 Task: Add a button with the title "Due date: three weeks later" that sets the due date to 3 weeks later.
Action: Mouse moved to (429, 200)
Screenshot: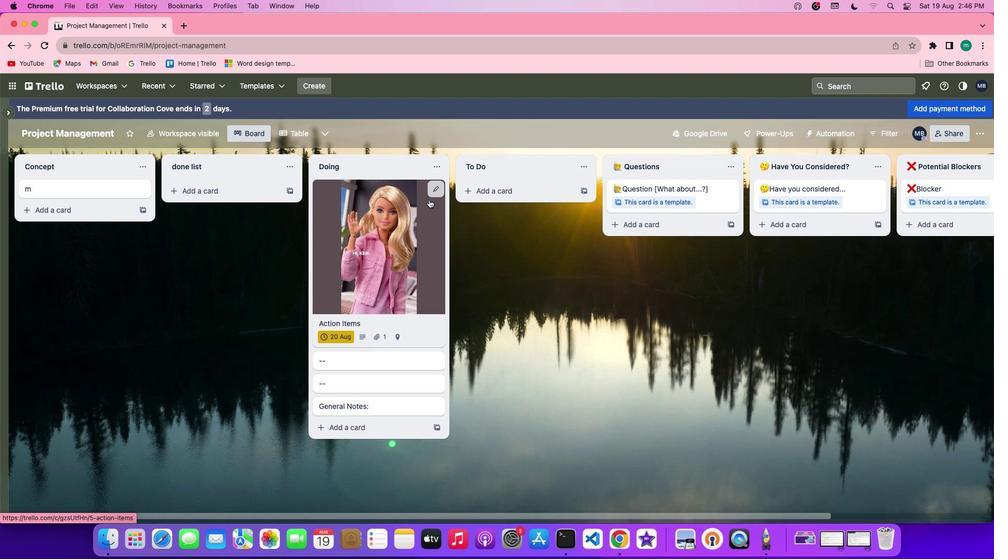 
Action: Mouse pressed left at (429, 200)
Screenshot: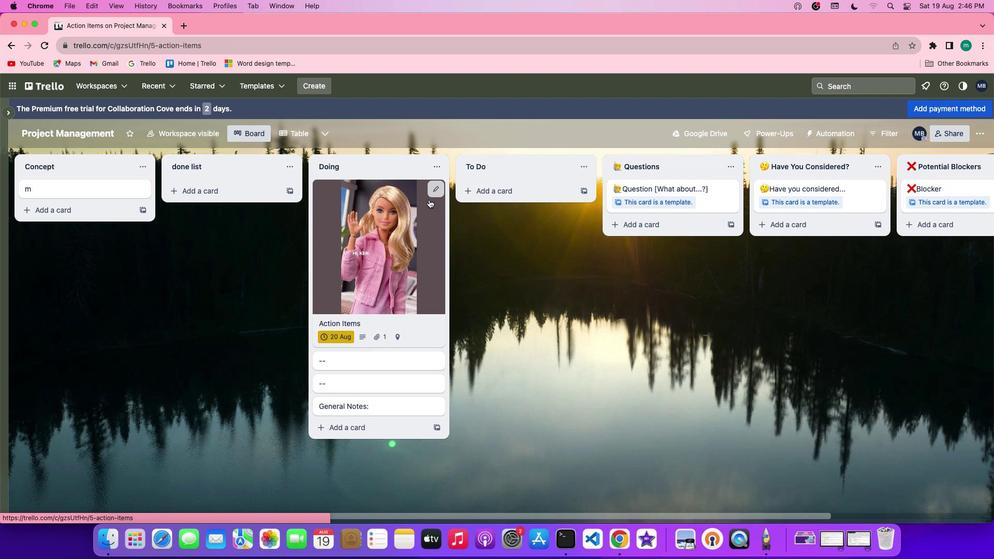 
Action: Mouse moved to (639, 320)
Screenshot: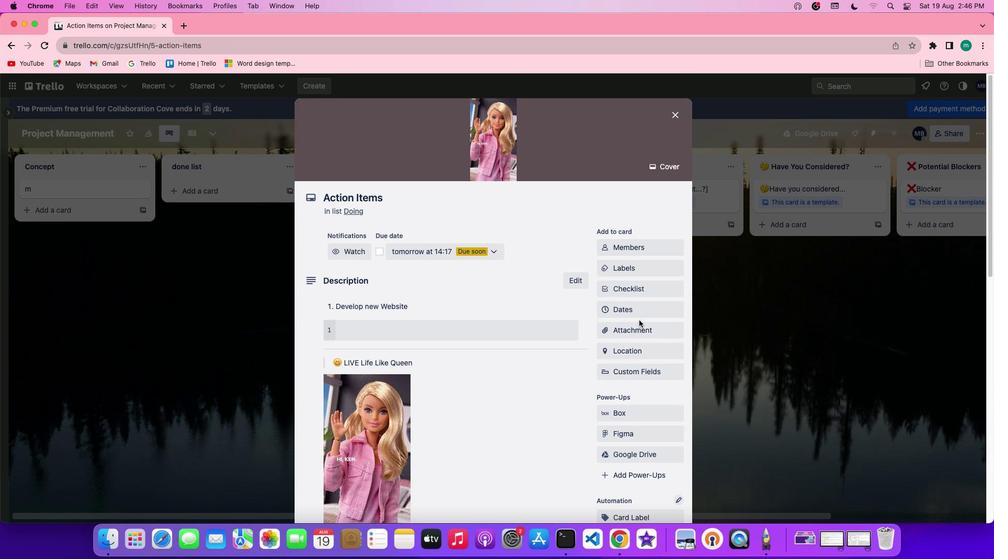 
Action: Mouse scrolled (639, 320) with delta (0, 0)
Screenshot: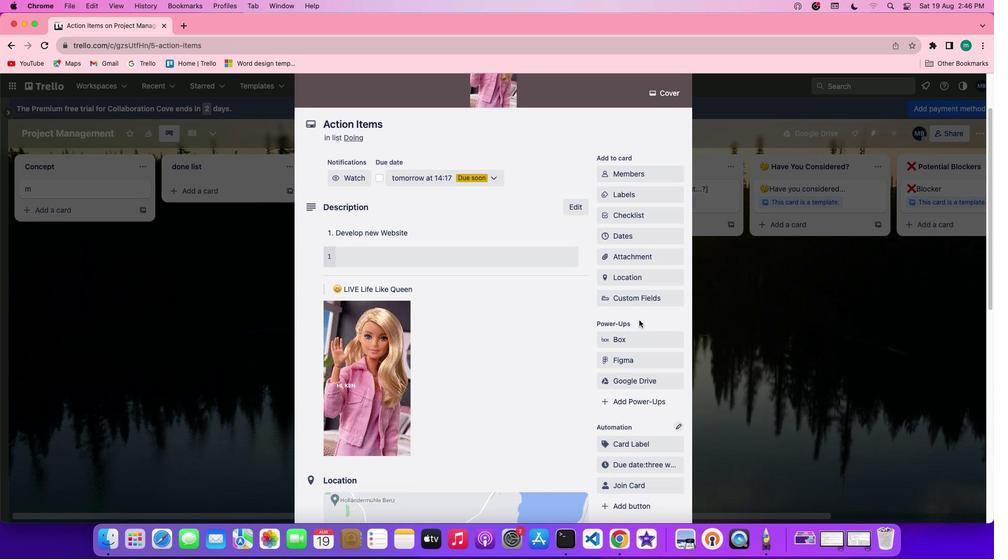 
Action: Mouse scrolled (639, 320) with delta (0, 0)
Screenshot: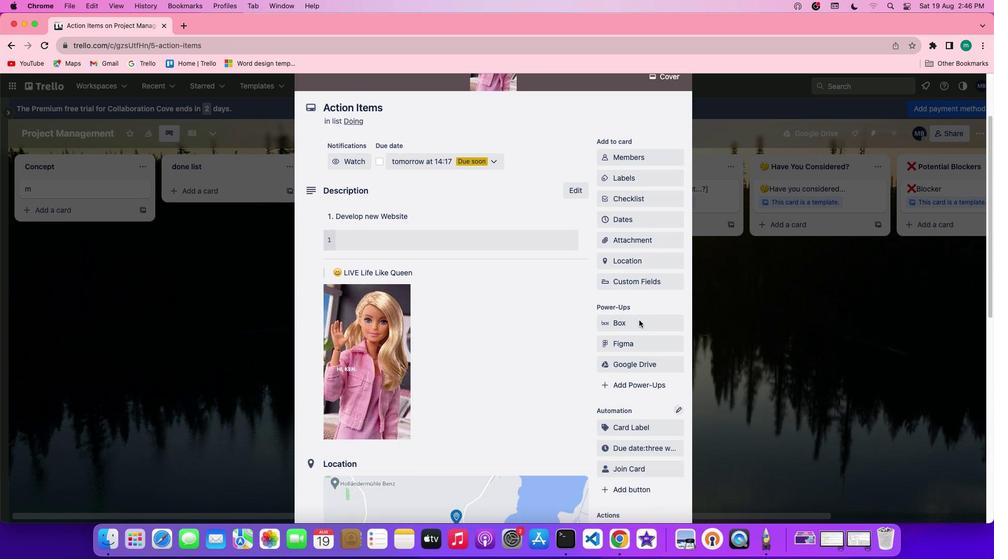 
Action: Mouse scrolled (639, 320) with delta (0, -1)
Screenshot: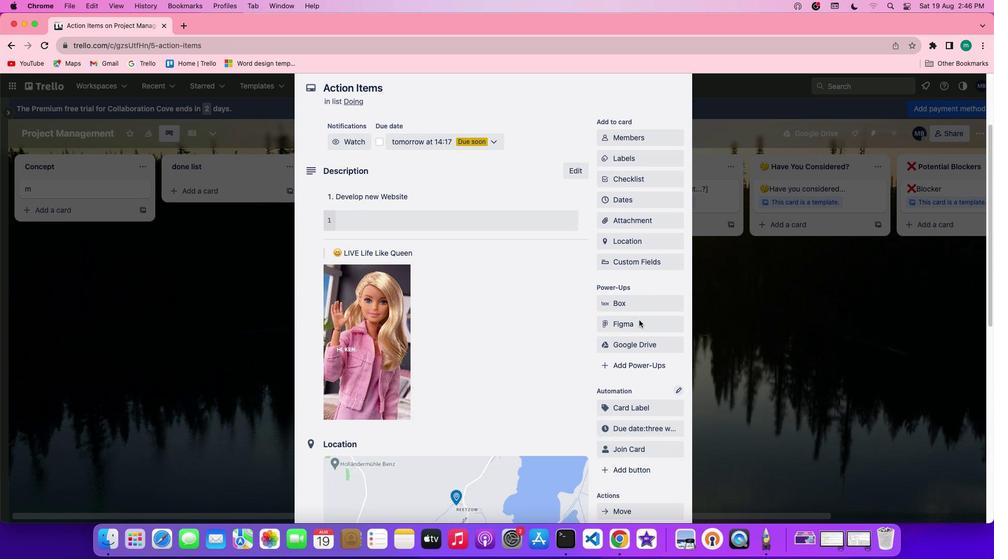 
Action: Mouse scrolled (639, 320) with delta (0, -1)
Screenshot: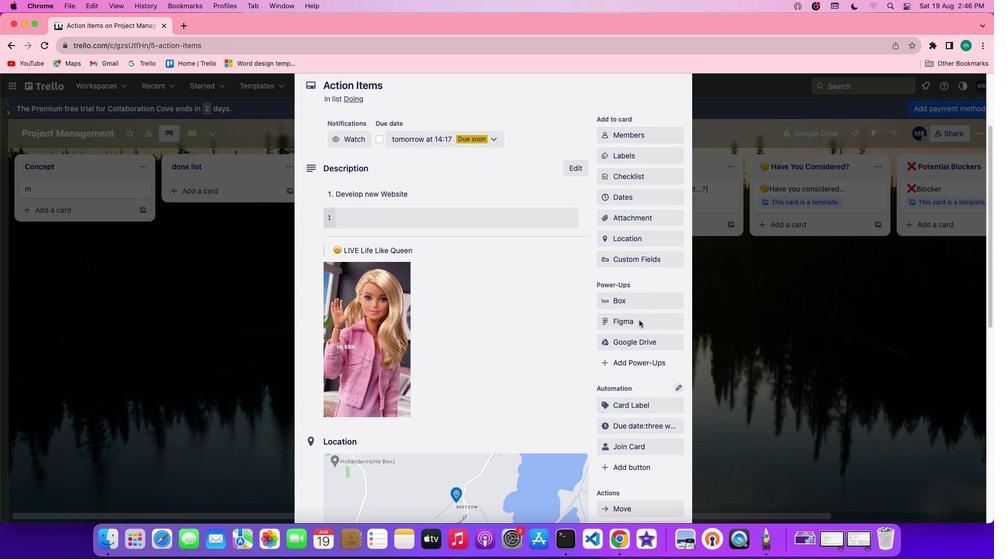 
Action: Mouse scrolled (639, 320) with delta (0, 0)
Screenshot: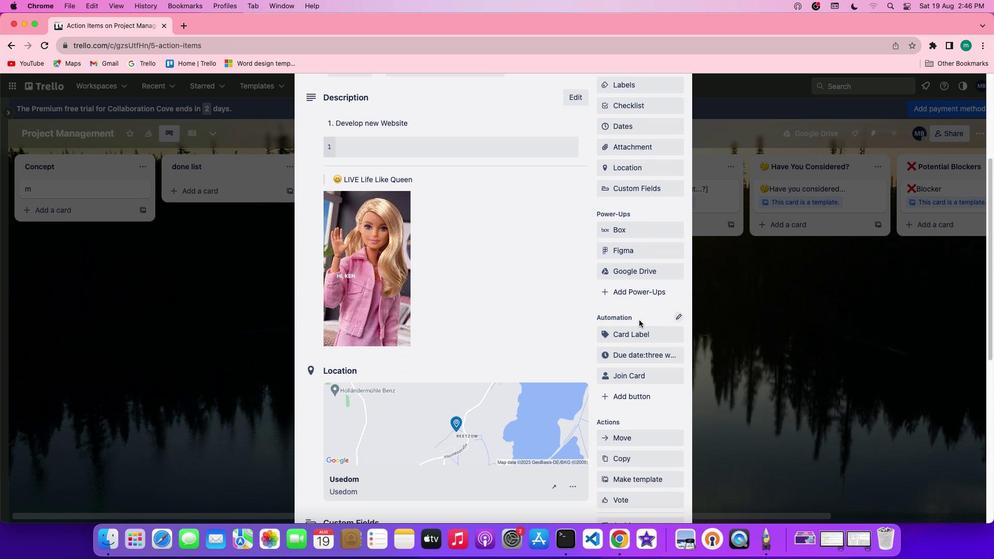 
Action: Mouse scrolled (639, 320) with delta (0, 0)
Screenshot: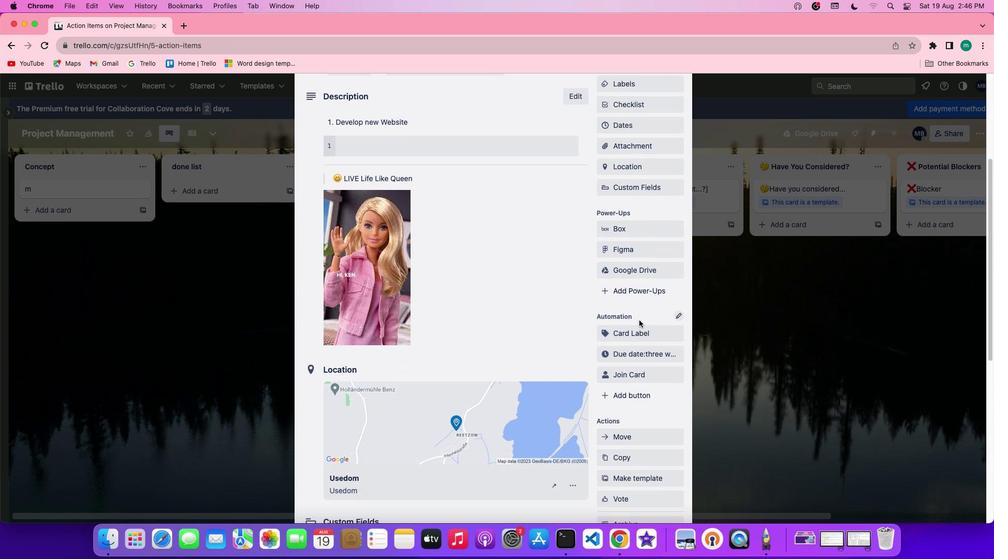 
Action: Mouse scrolled (639, 320) with delta (0, -1)
Screenshot: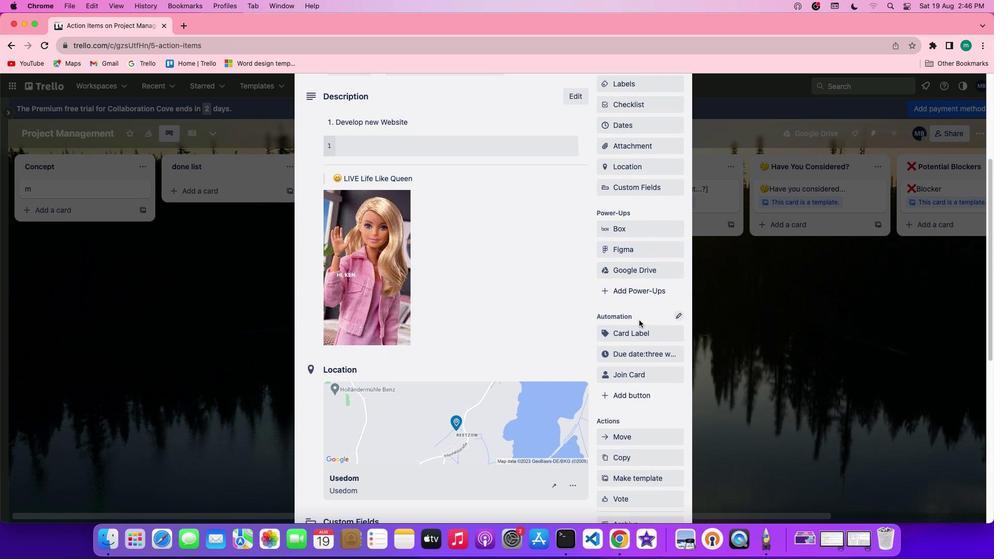 
Action: Mouse moved to (656, 391)
Screenshot: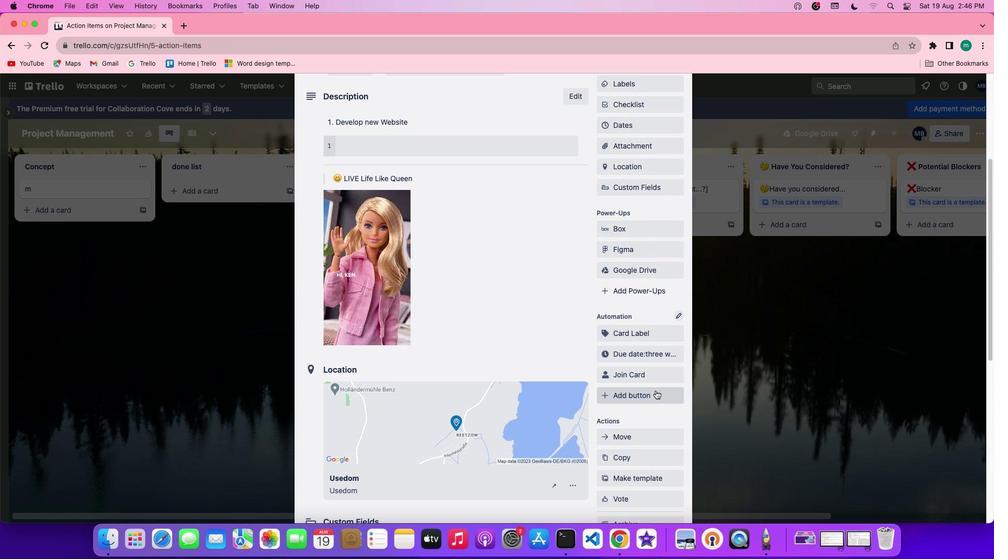 
Action: Mouse pressed left at (656, 391)
Screenshot: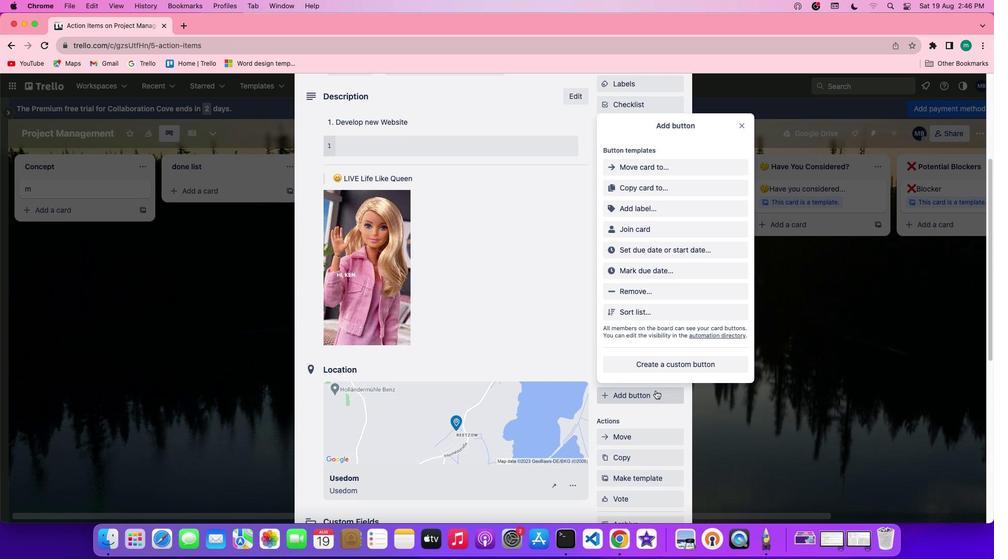 
Action: Mouse moved to (664, 253)
Screenshot: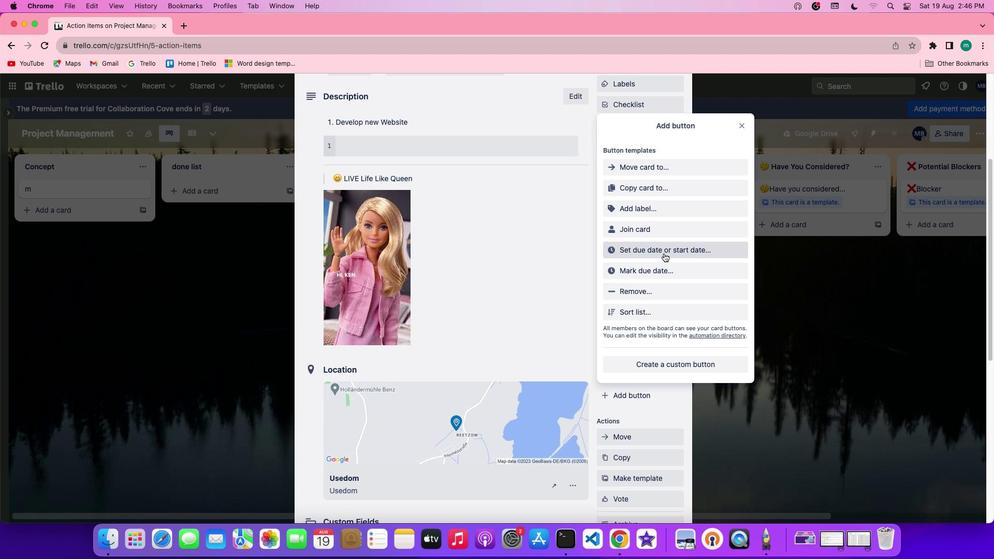 
Action: Mouse pressed left at (664, 253)
Screenshot: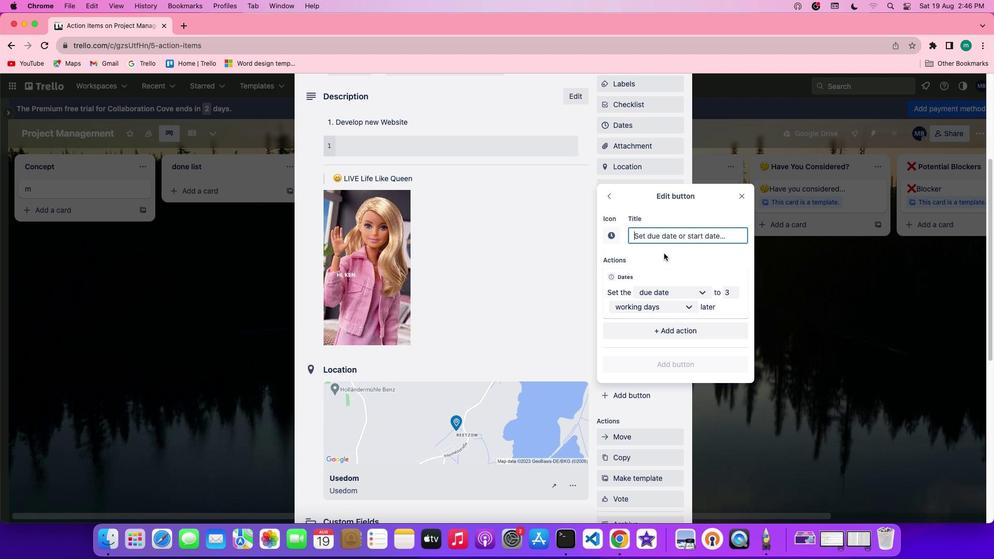
Action: Mouse moved to (694, 283)
Screenshot: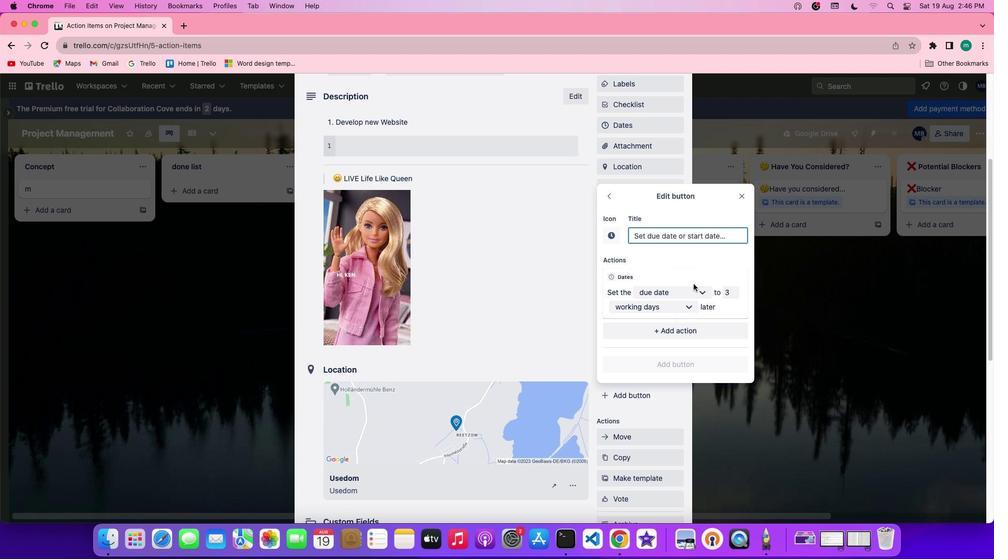 
Action: Mouse scrolled (694, 283) with delta (0, 0)
Screenshot: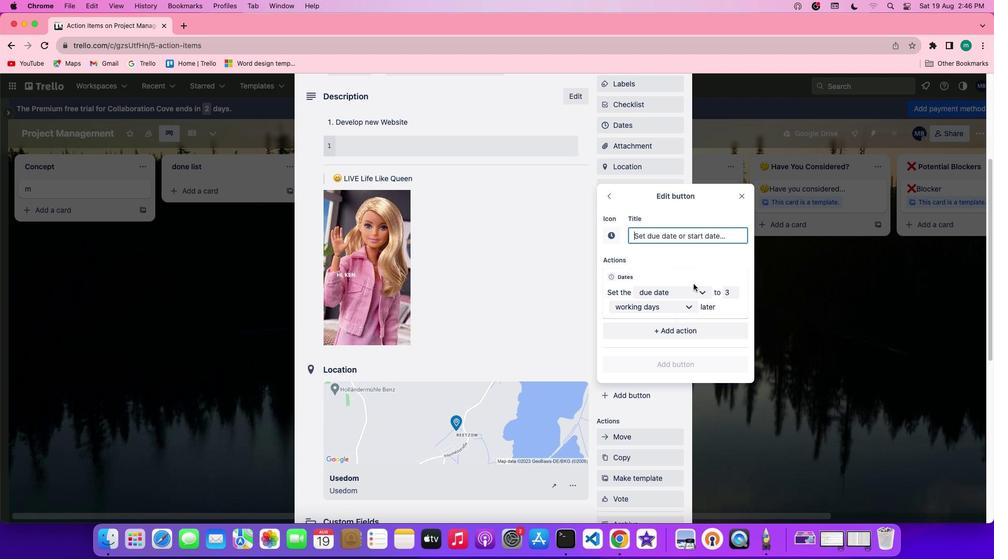 
Action: Mouse scrolled (694, 283) with delta (0, 0)
Screenshot: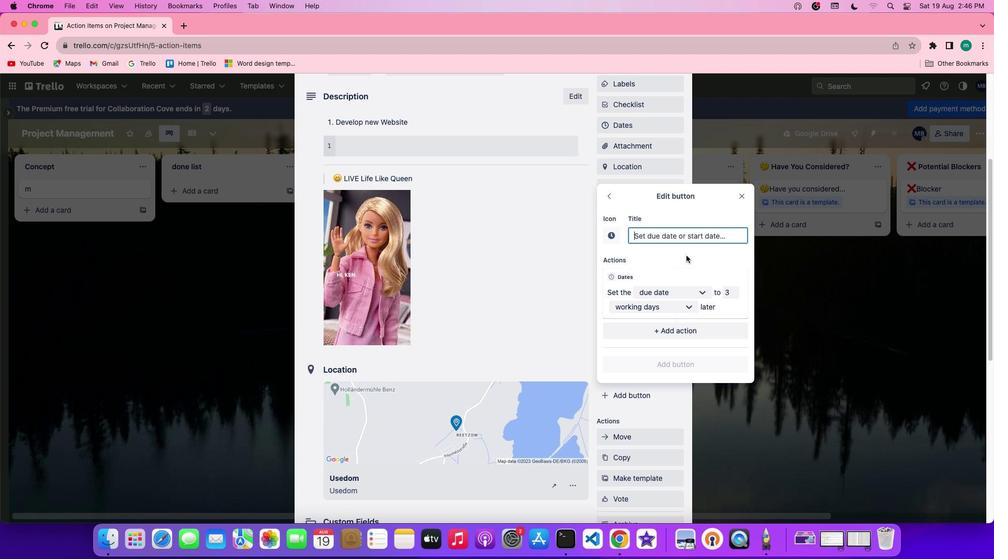 
Action: Mouse moved to (677, 232)
Screenshot: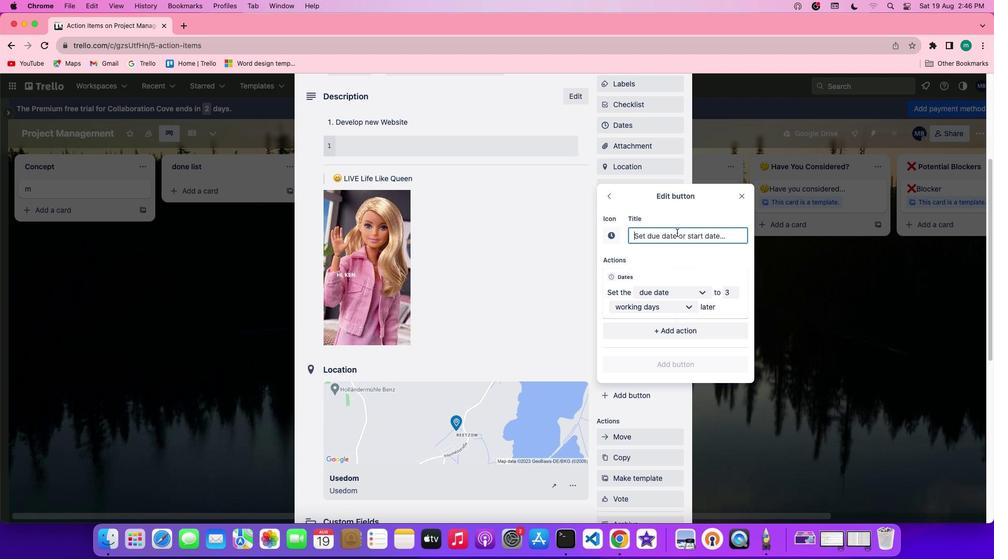 
Action: Mouse pressed left at (677, 232)
Screenshot: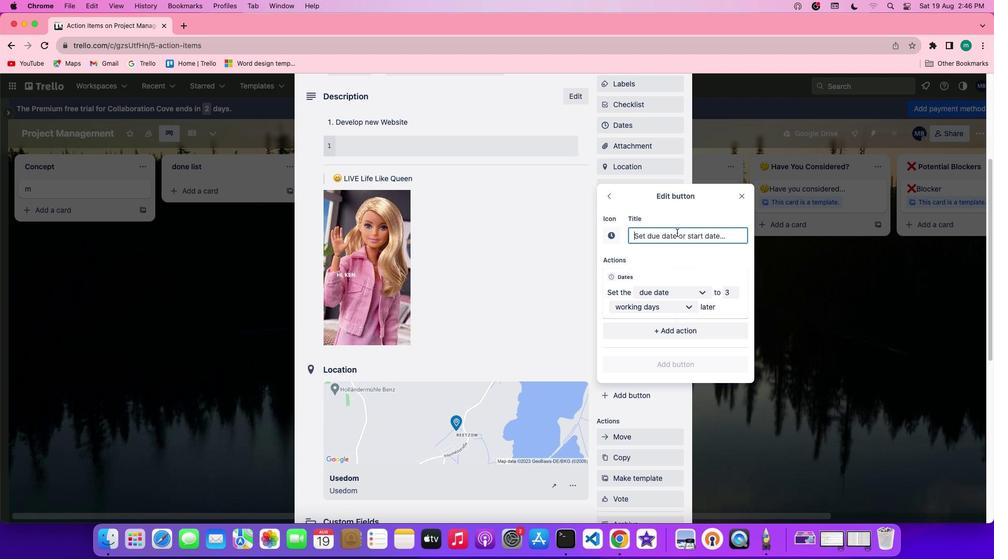 
Action: Key pressed Key.shift'D''u''e'Key.space'd''a''t''e'Key.shift_r':'Key.space't''h''r''e''e'Key.space'w''e''e''k''s'Key.space'l''a''t''r'Key.backspace'e''r'
Screenshot: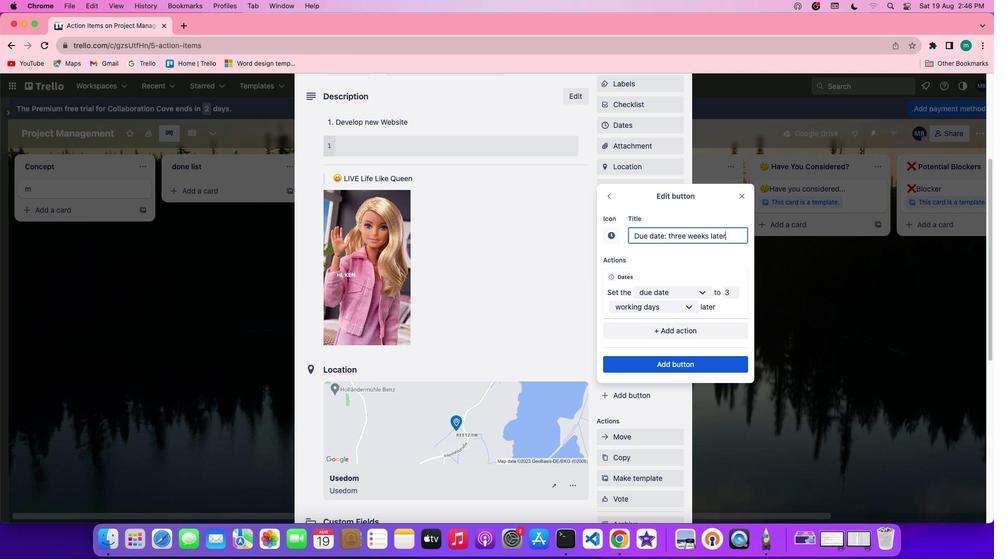 
Action: Mouse moved to (696, 295)
Screenshot: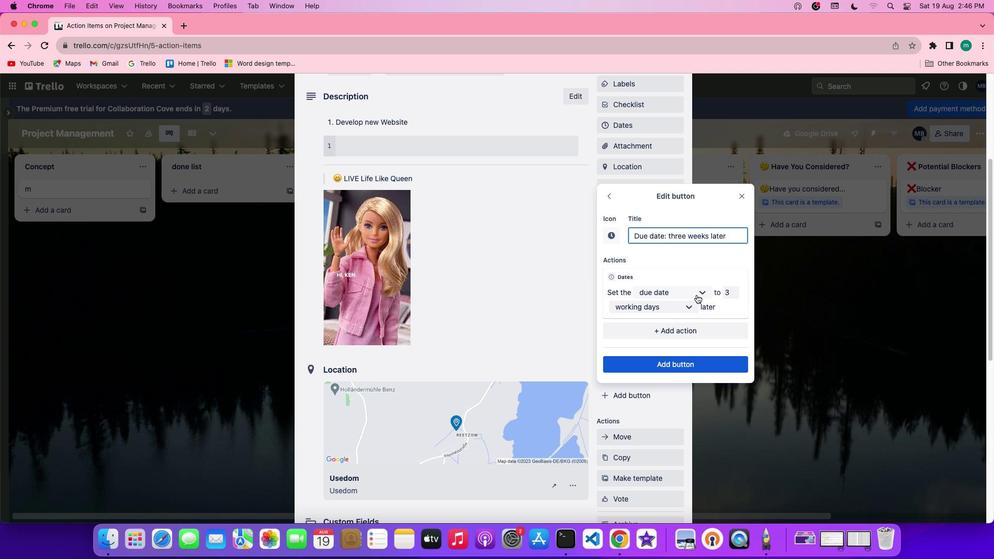 
Action: Mouse pressed left at (696, 295)
Screenshot: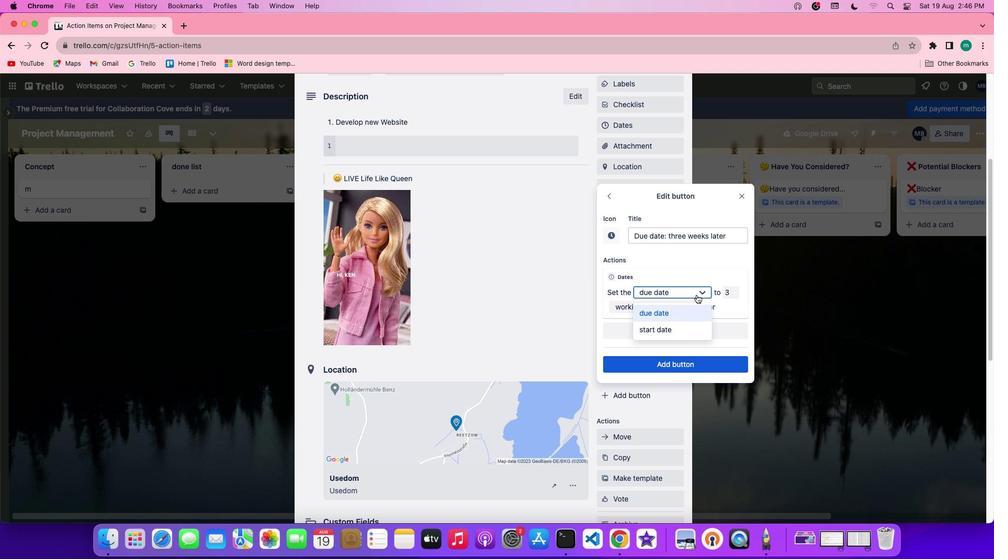 
Action: Mouse moved to (695, 319)
Screenshot: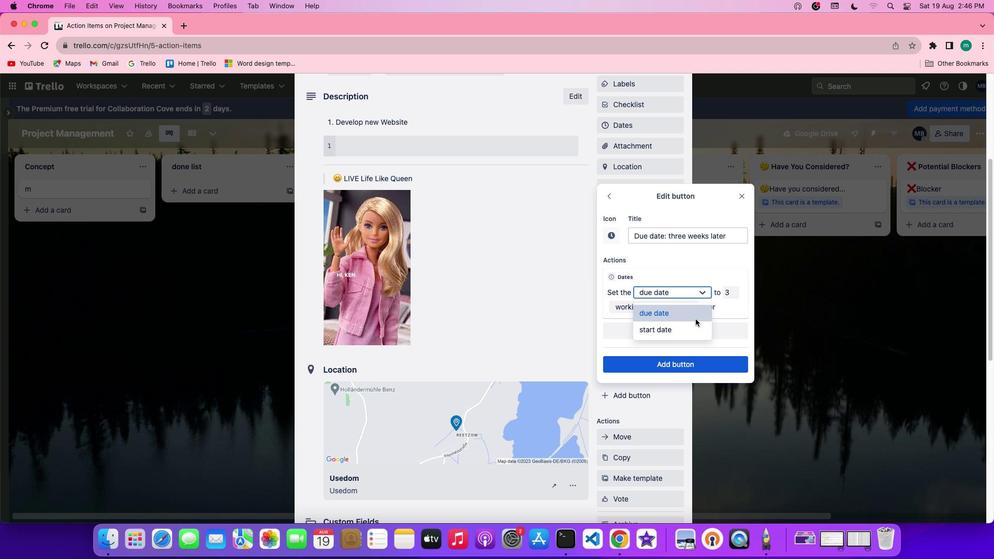 
Action: Mouse pressed left at (695, 319)
Screenshot: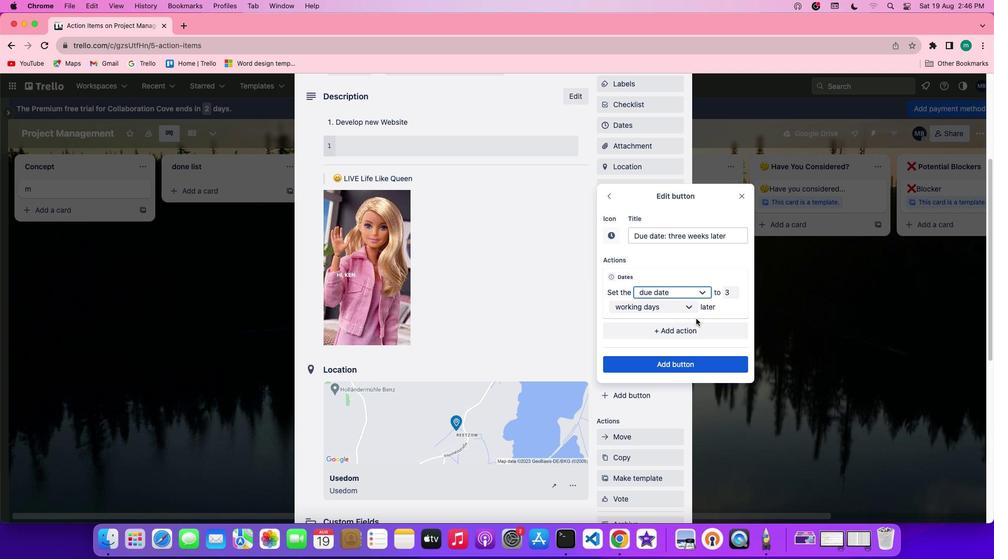 
Action: Mouse moved to (733, 295)
Screenshot: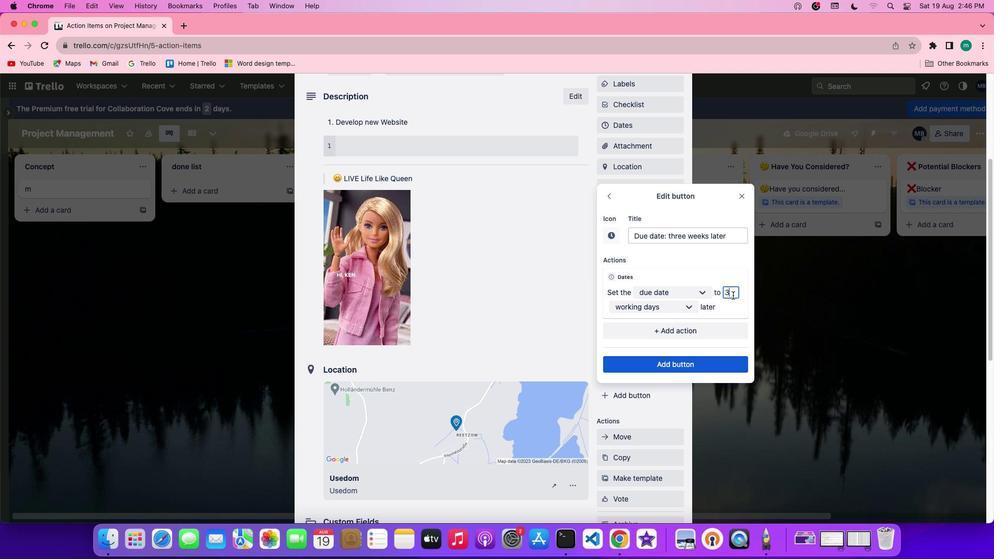 
Action: Mouse pressed left at (733, 295)
Screenshot: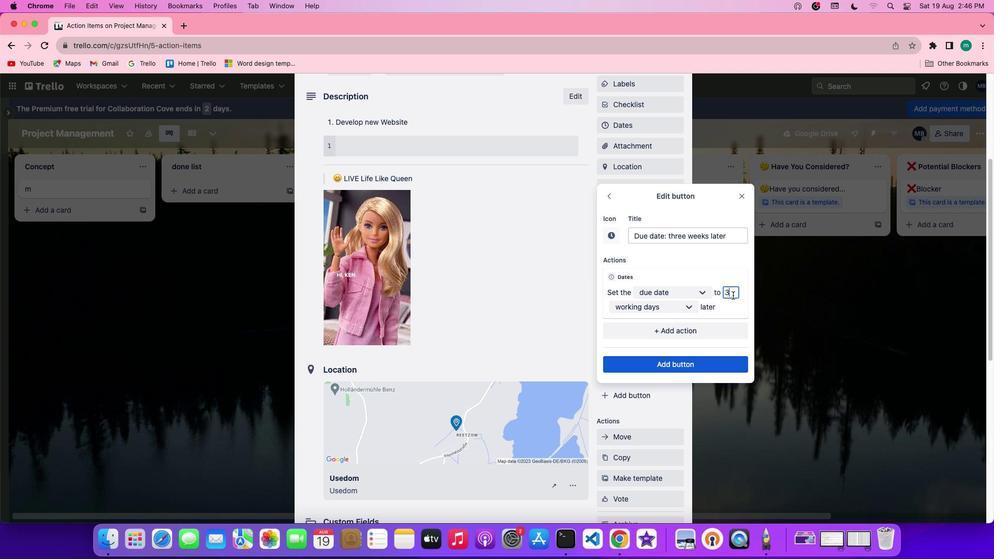 
Action: Key pressed Key.backspace'3'
Screenshot: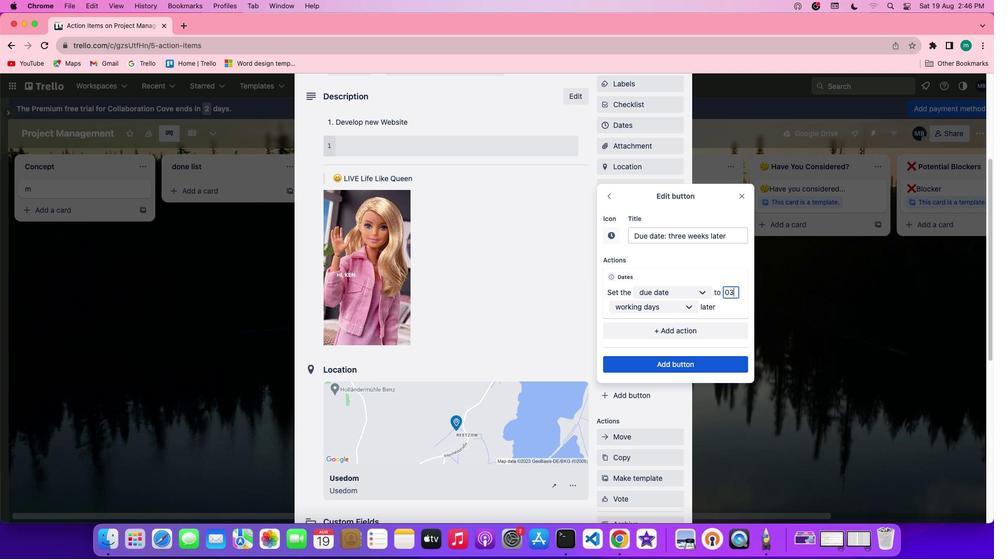 
Action: Mouse moved to (676, 305)
Screenshot: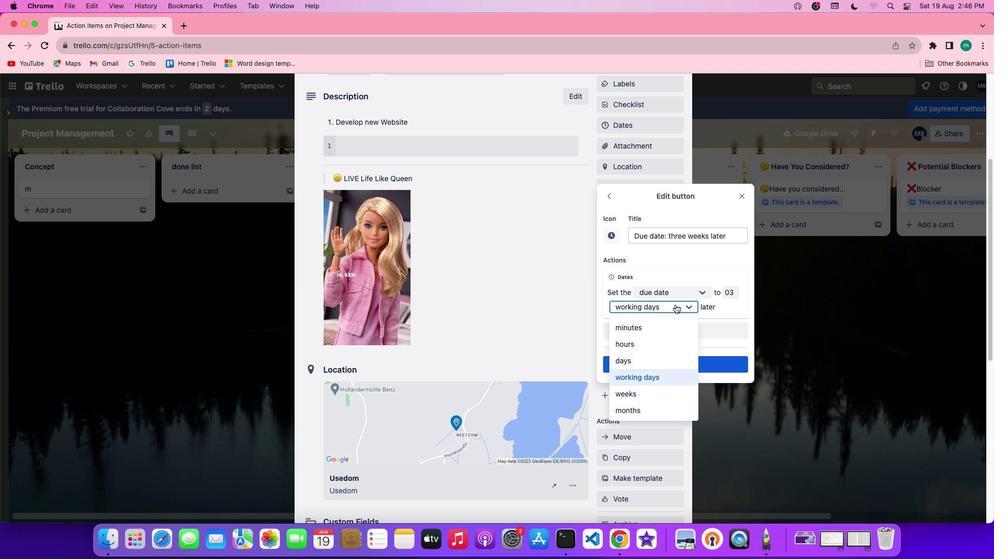 
Action: Mouse pressed left at (676, 305)
Screenshot: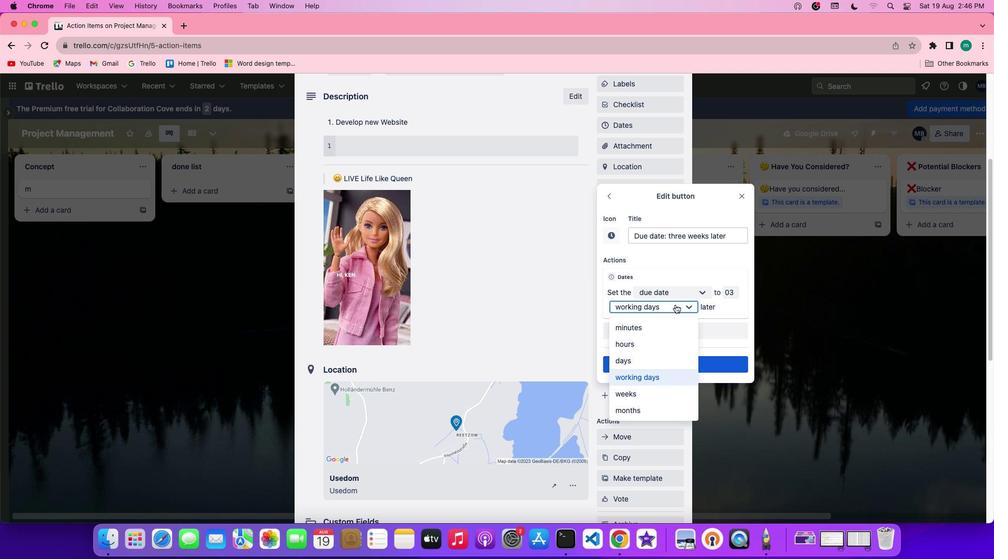 
Action: Mouse moved to (666, 394)
Screenshot: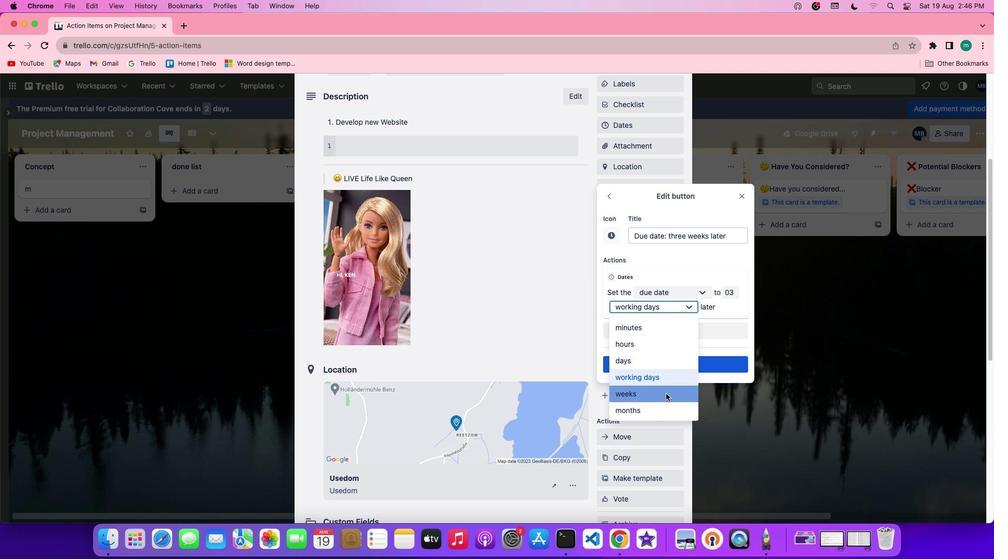 
Action: Mouse pressed left at (666, 394)
Screenshot: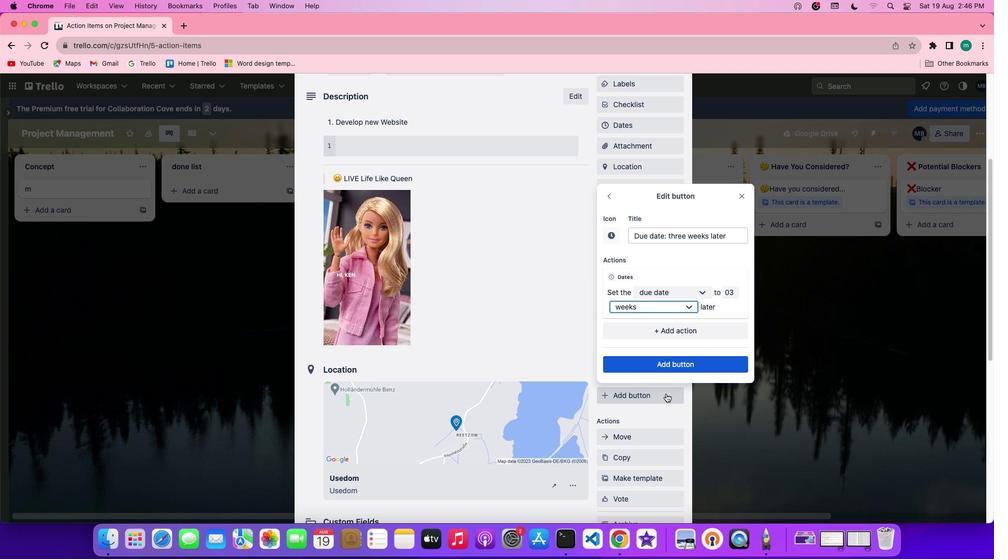 
Action: Mouse moved to (689, 366)
Screenshot: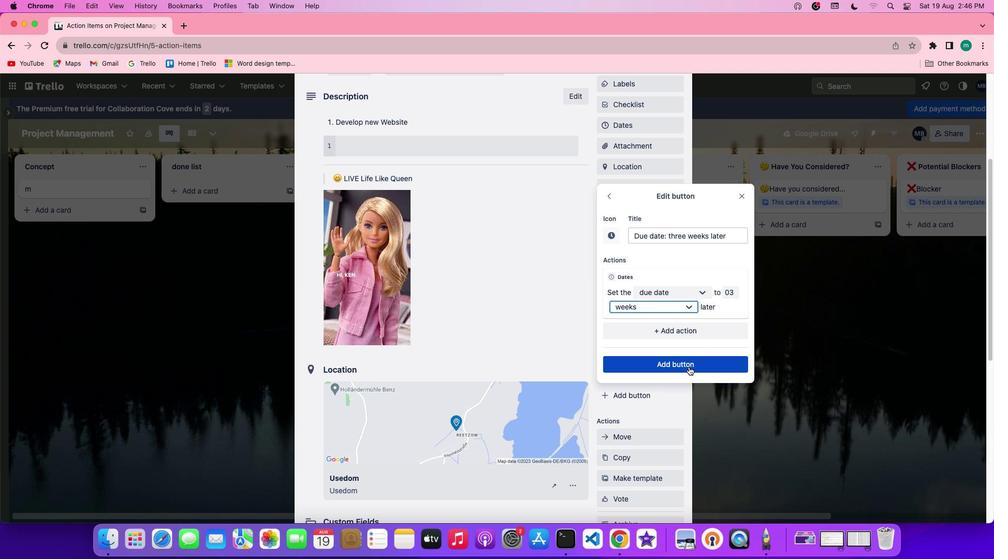 
Action: Mouse pressed left at (689, 366)
Screenshot: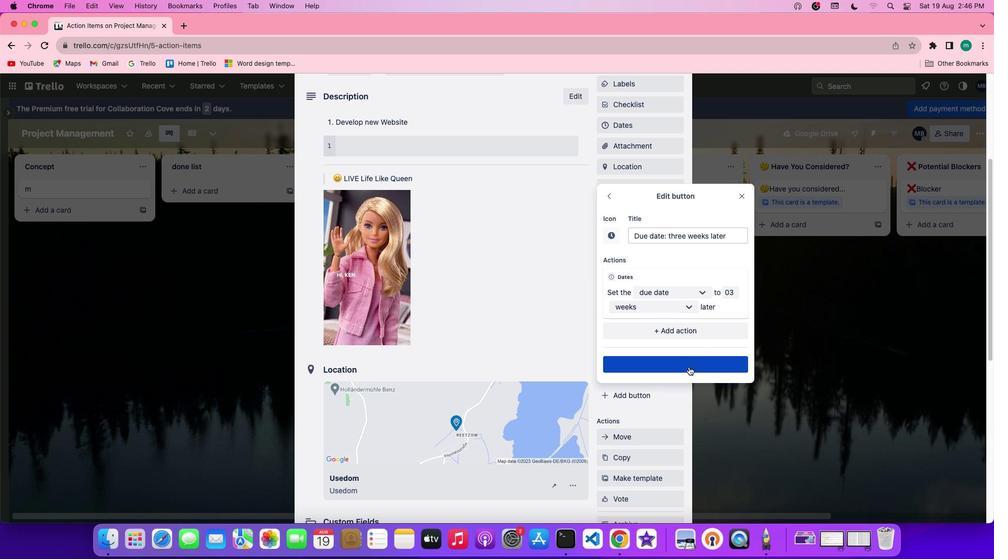 
